 Task: Create New Customer with Customer Name: Chioma, Billing Address Line1: 537 Junior Avenue, Billing Address Line2:  Duluth, Billing Address Line3:  Georgia 30097
Action: Mouse moved to (211, 40)
Screenshot: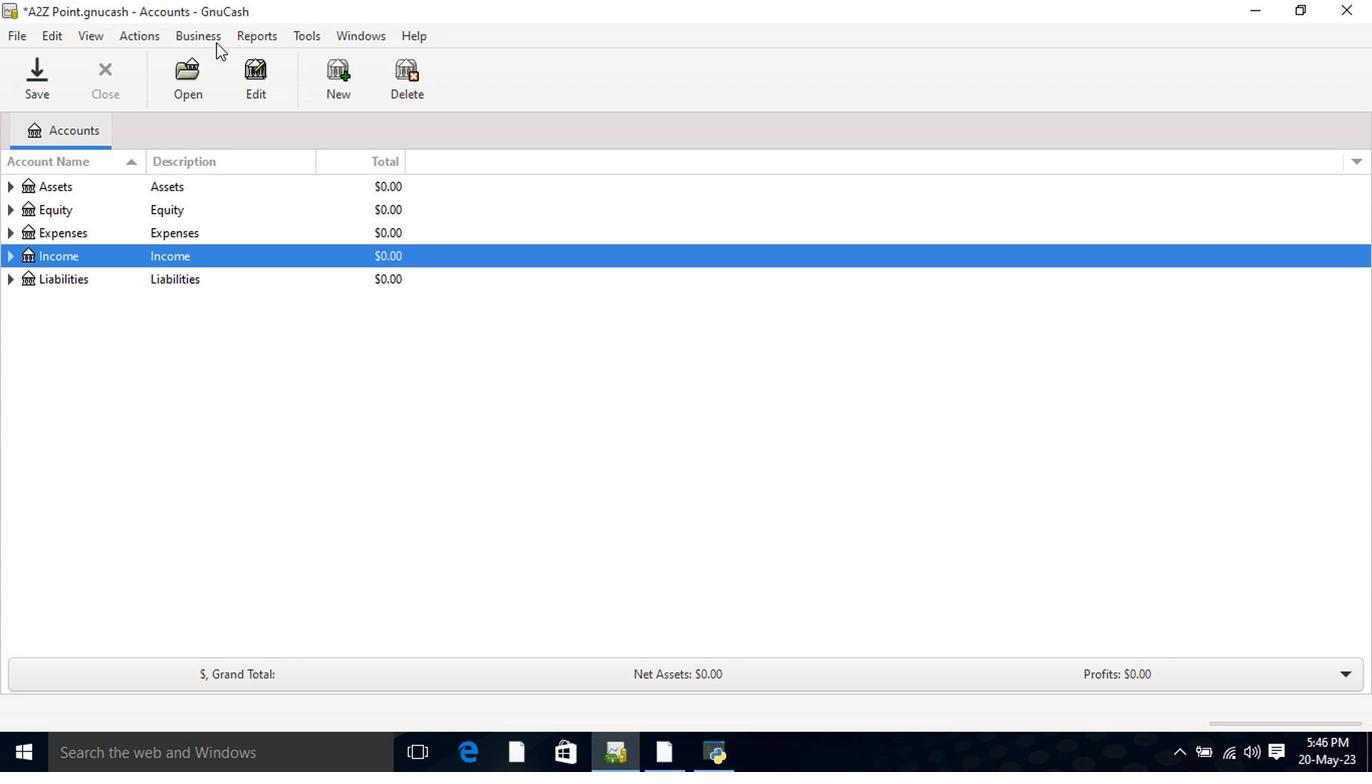 
Action: Mouse pressed left at (211, 40)
Screenshot: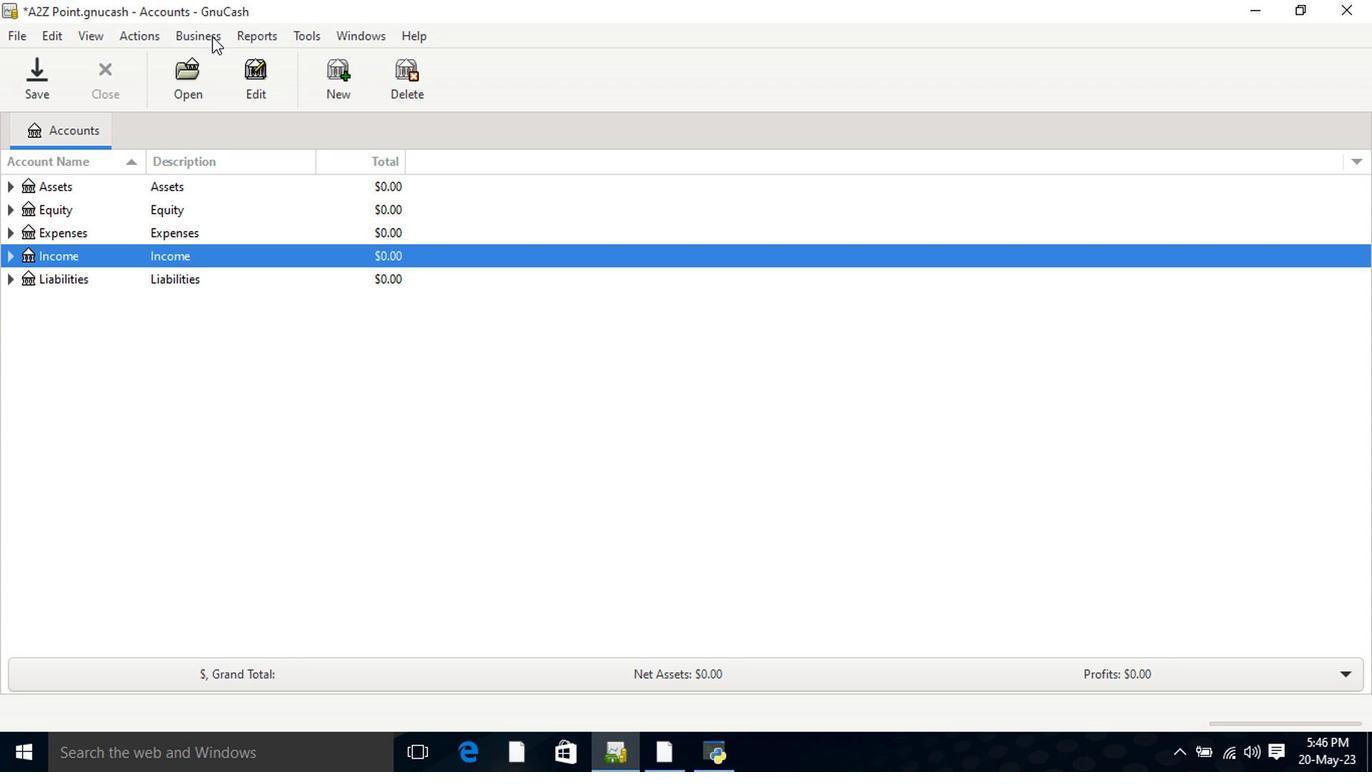 
Action: Mouse moved to (412, 85)
Screenshot: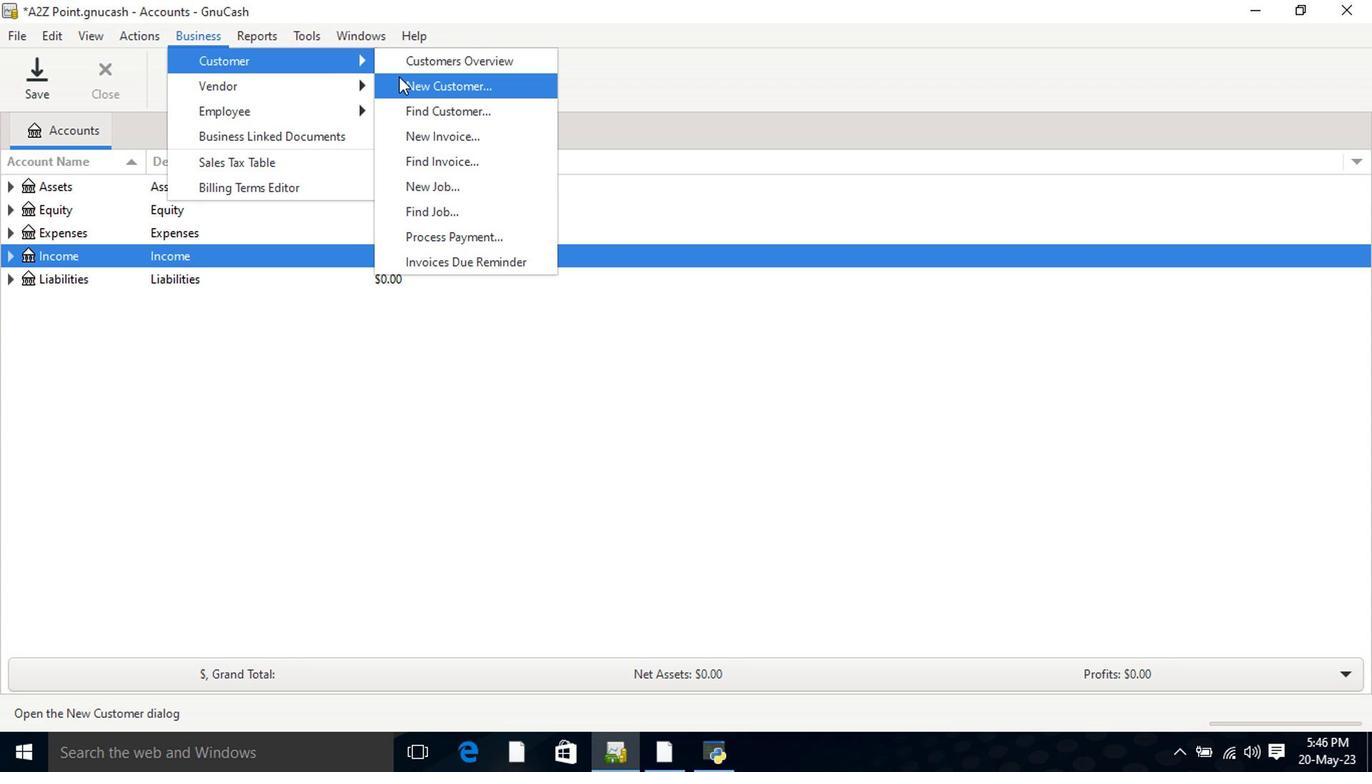 
Action: Mouse pressed left at (412, 85)
Screenshot: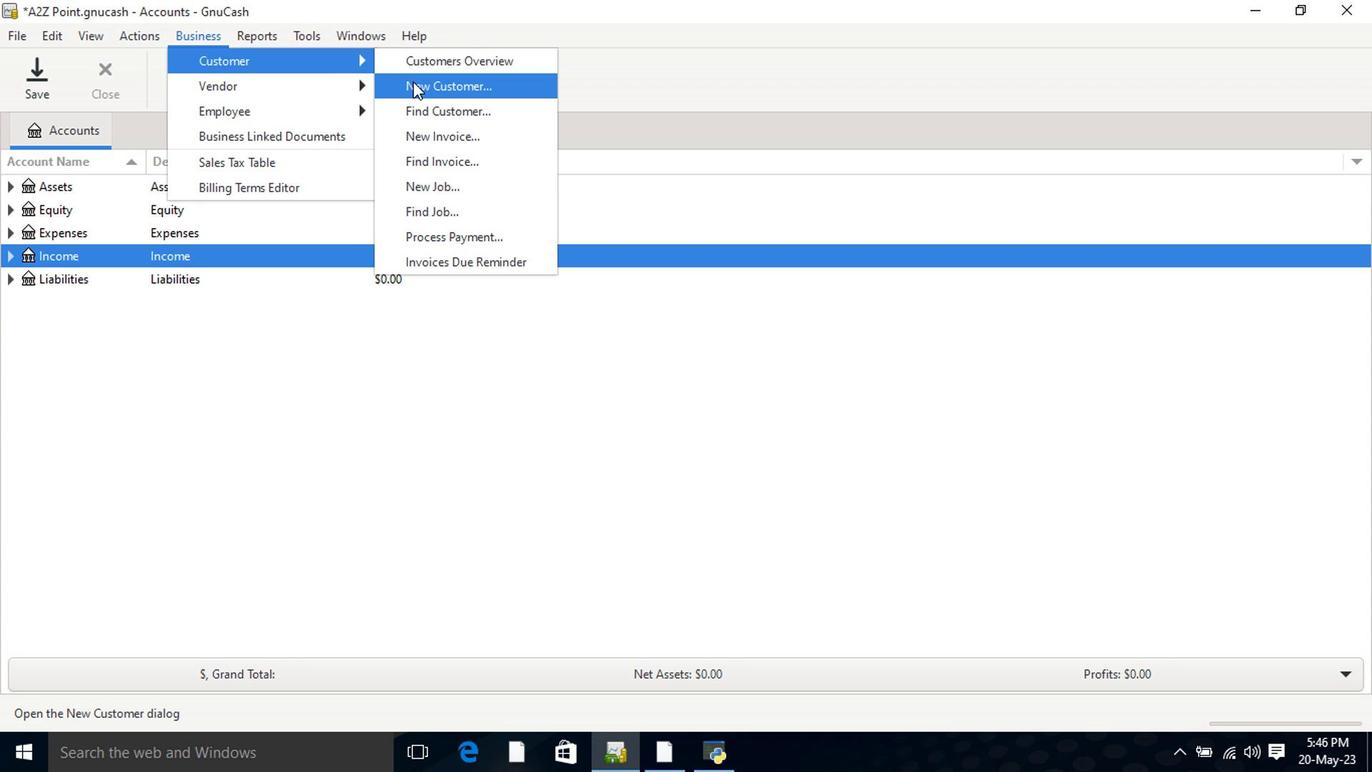 
Action: Mouse moved to (634, 353)
Screenshot: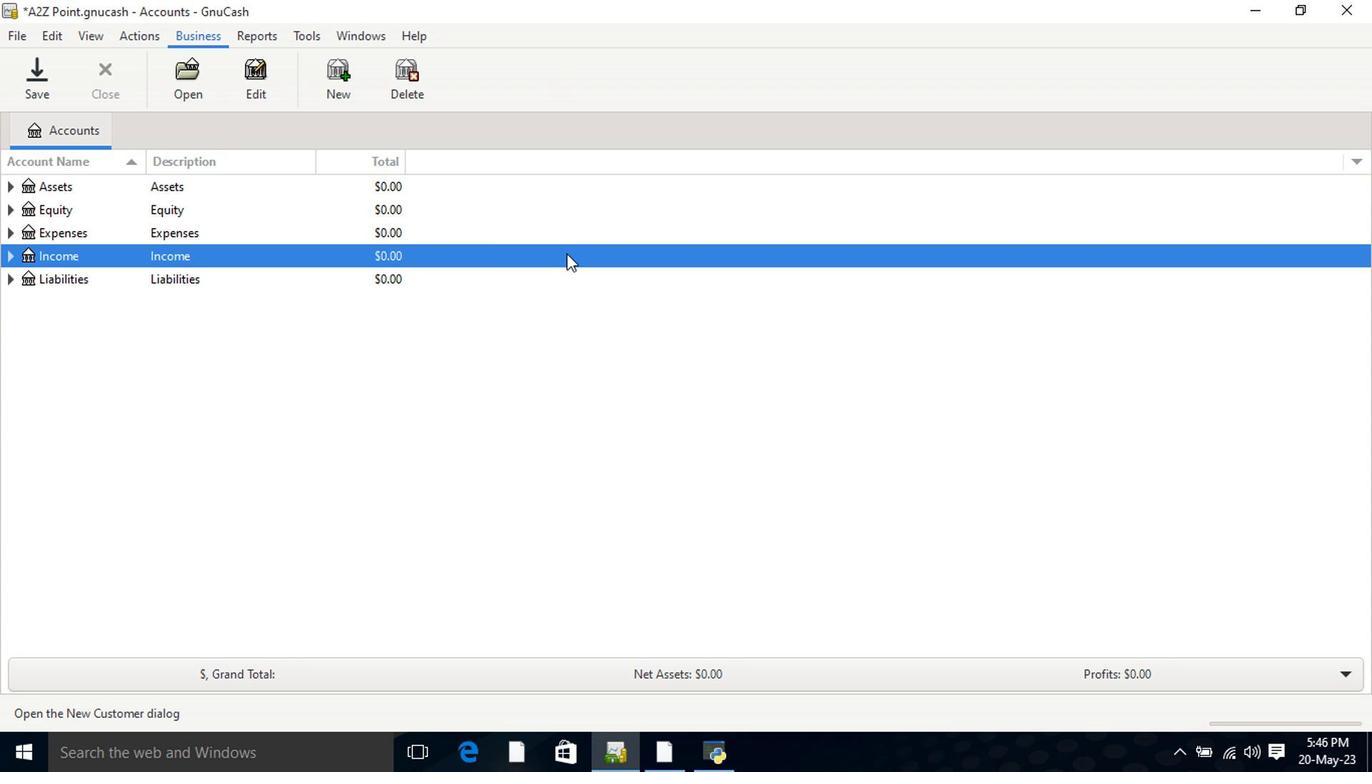 
Action: Key pressed <Key.shift>Chioma<Key.tab><Key.tab><Key.tab>537<Key.space><Key.shift>Junior<Key.space><Key.shift>Avenue<Key.tab><Key.shift>Du<Key.tab><Key.shift>ge<Key.tab>
Screenshot: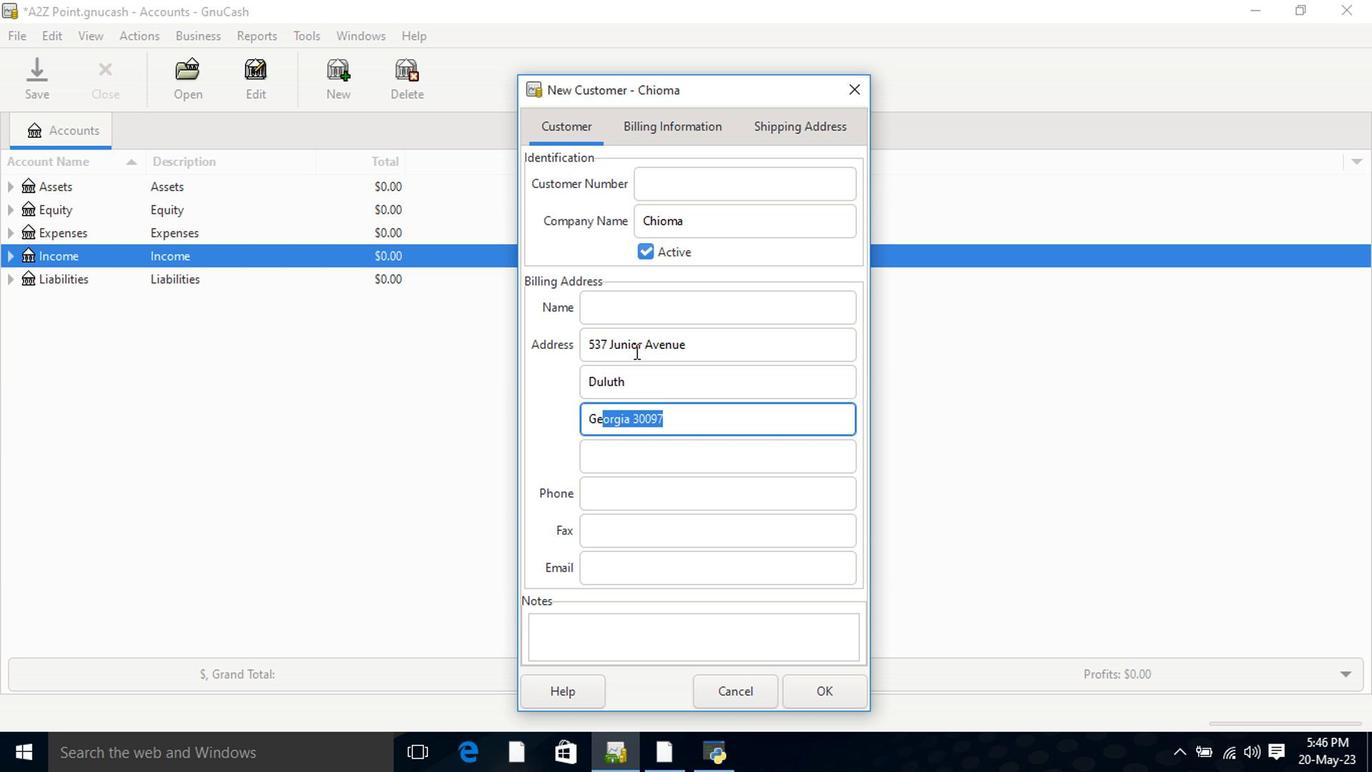 
Action: Mouse moved to (823, 695)
Screenshot: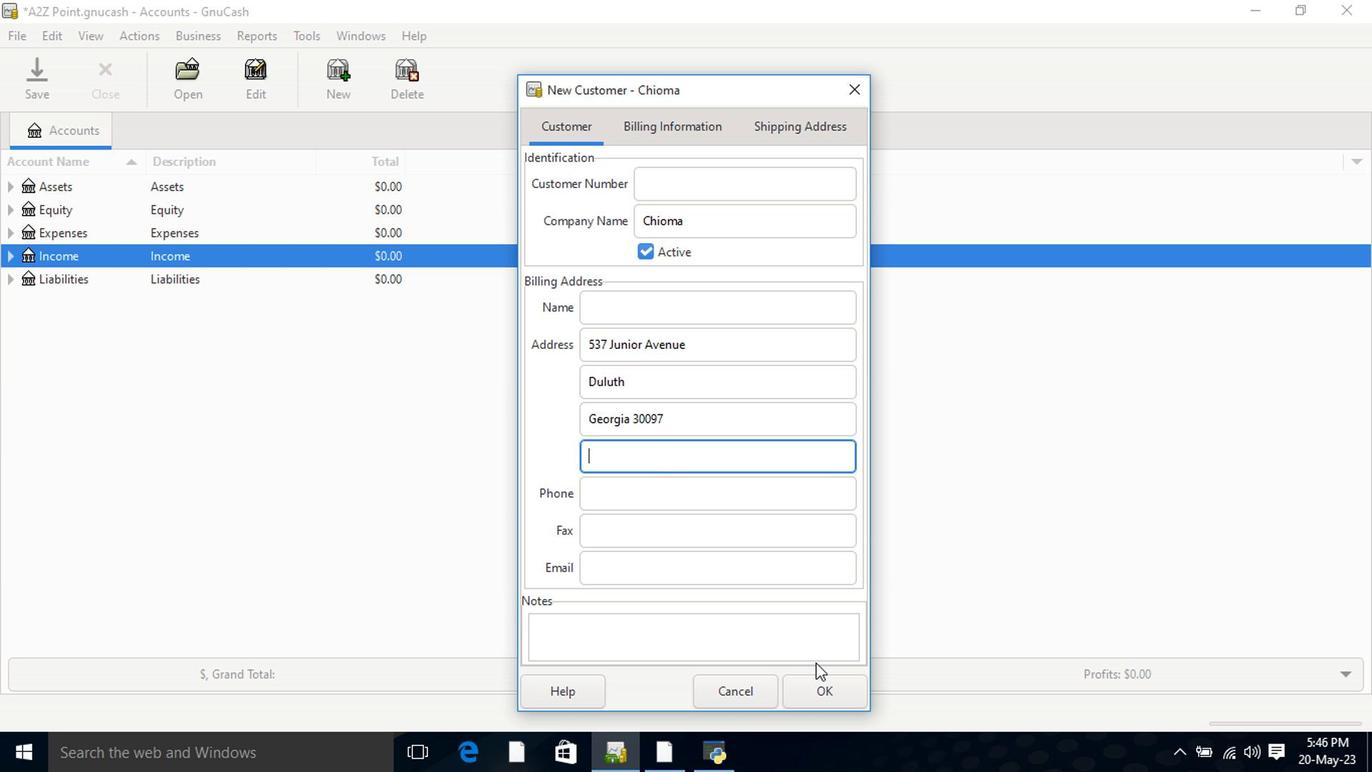 
Action: Mouse pressed left at (823, 695)
Screenshot: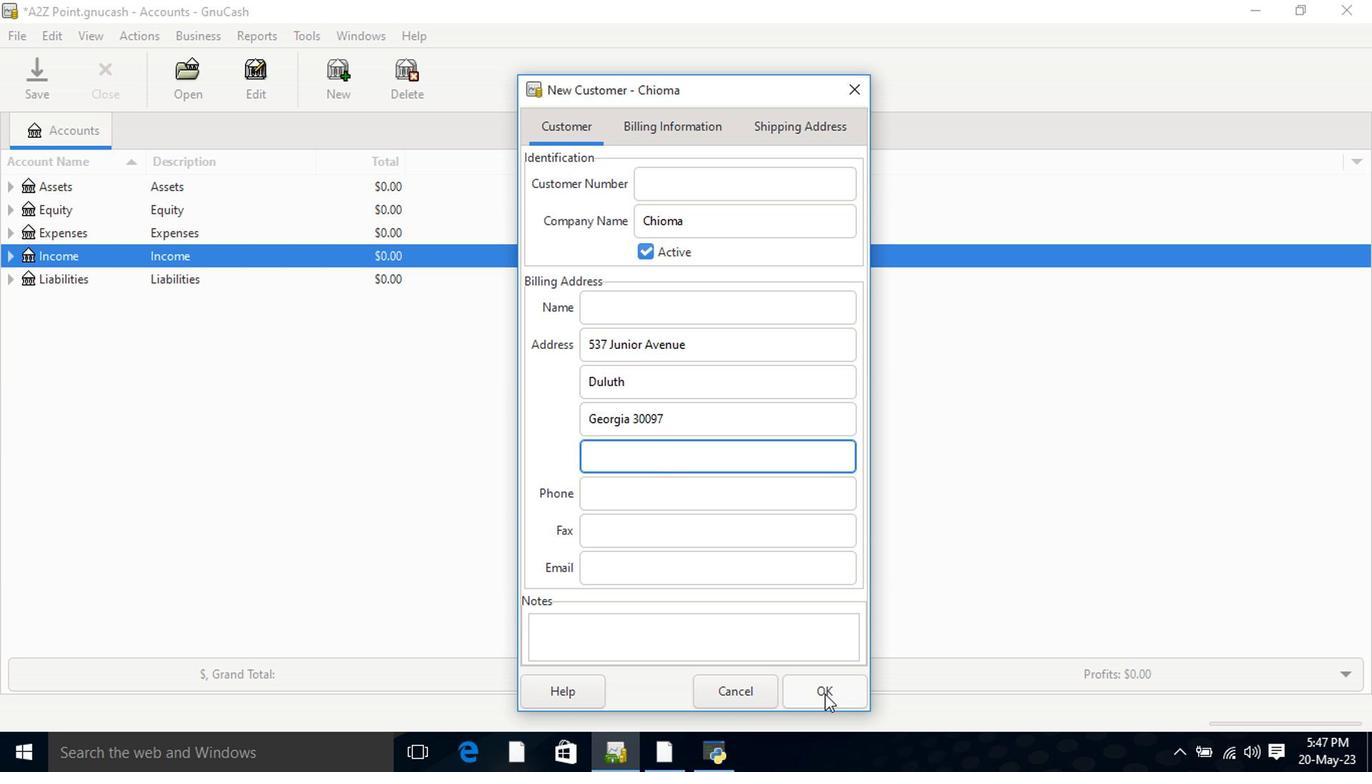 
